 Task: Filter the search "javascript" by commits.
Action: Mouse moved to (749, 75)
Screenshot: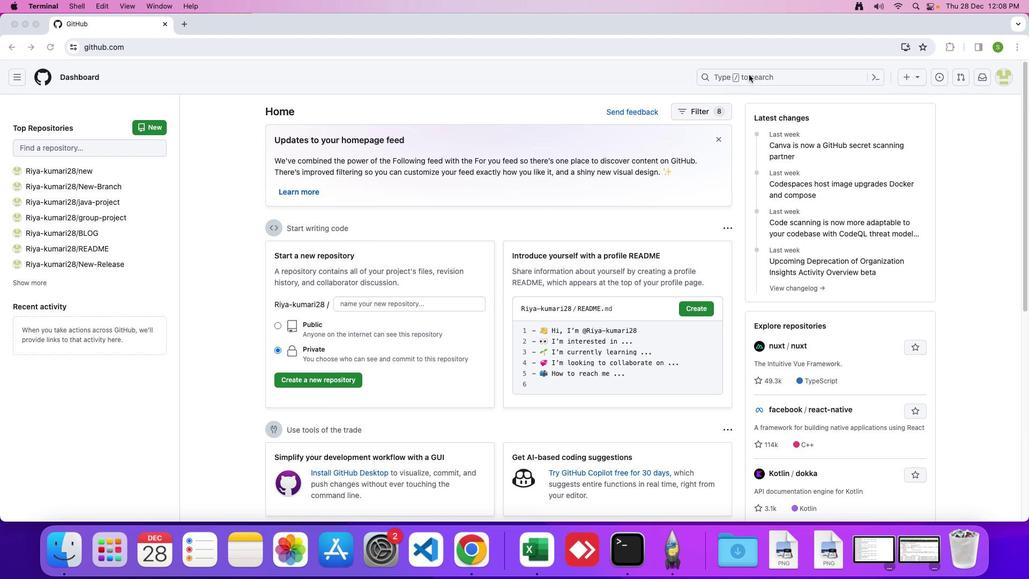 
Action: Mouse pressed left at (749, 75)
Screenshot: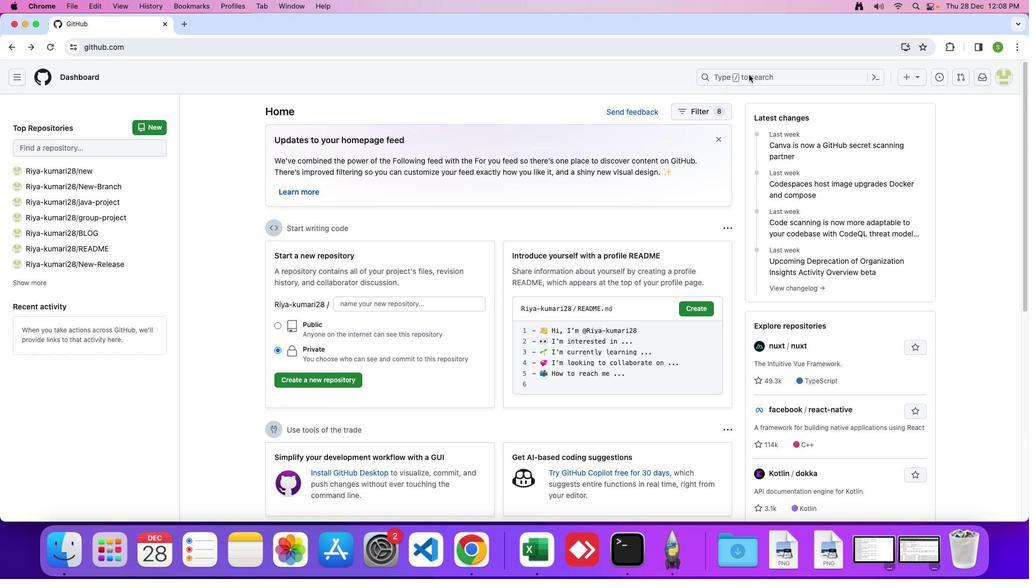 
Action: Mouse moved to (751, 76)
Screenshot: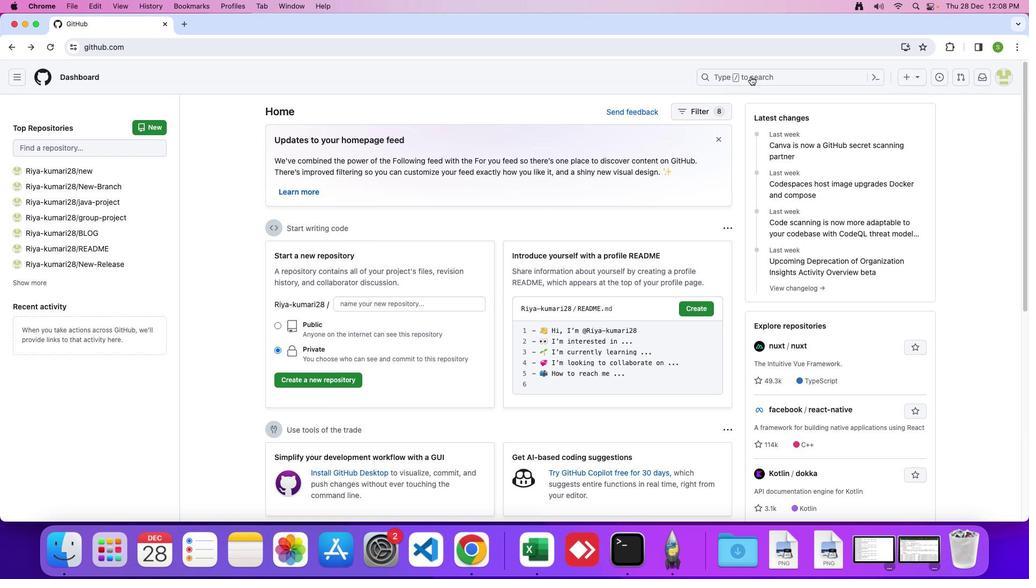 
Action: Mouse pressed left at (751, 76)
Screenshot: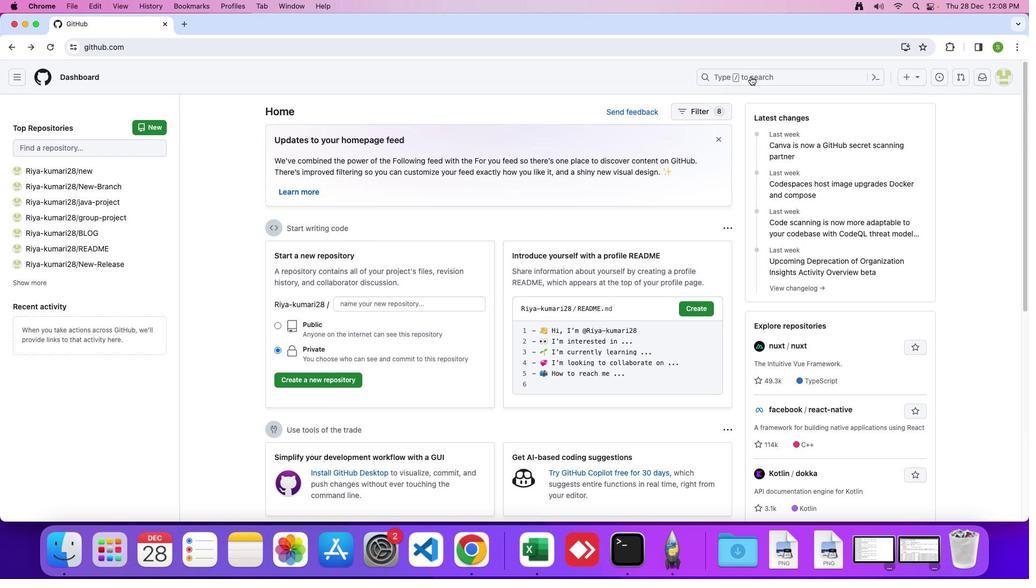
Action: Mouse moved to (658, 74)
Screenshot: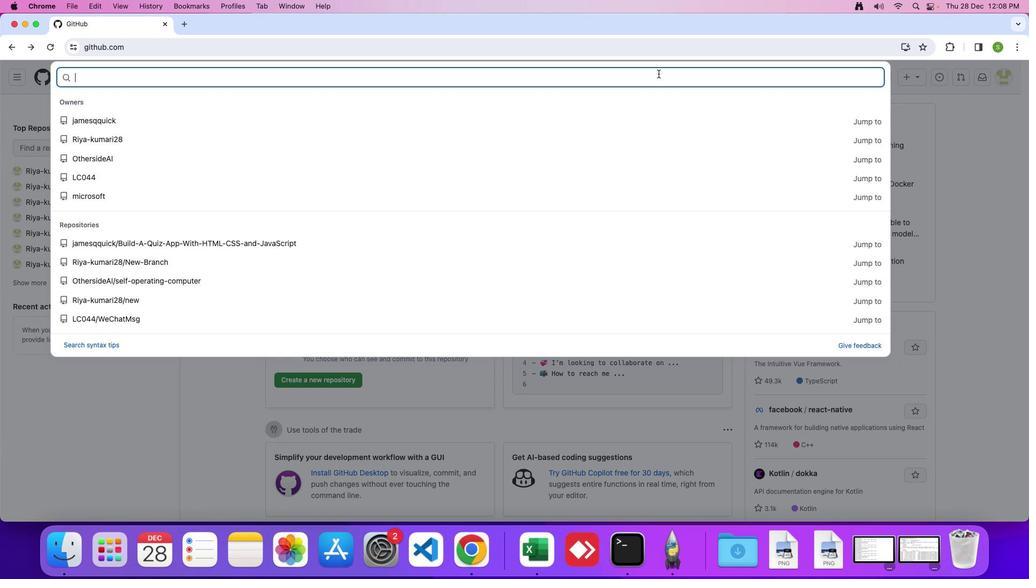 
Action: Key pressed 'J'Key.caps_lock'a''v''a''s''c''r''i''p''t'Key.enter
Screenshot: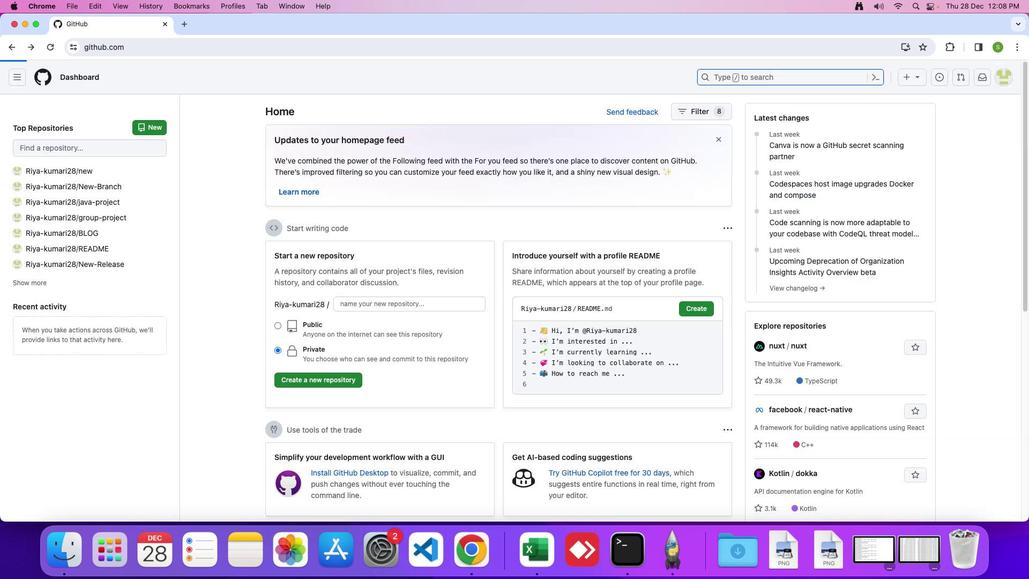 
Action: Mouse moved to (38, 236)
Screenshot: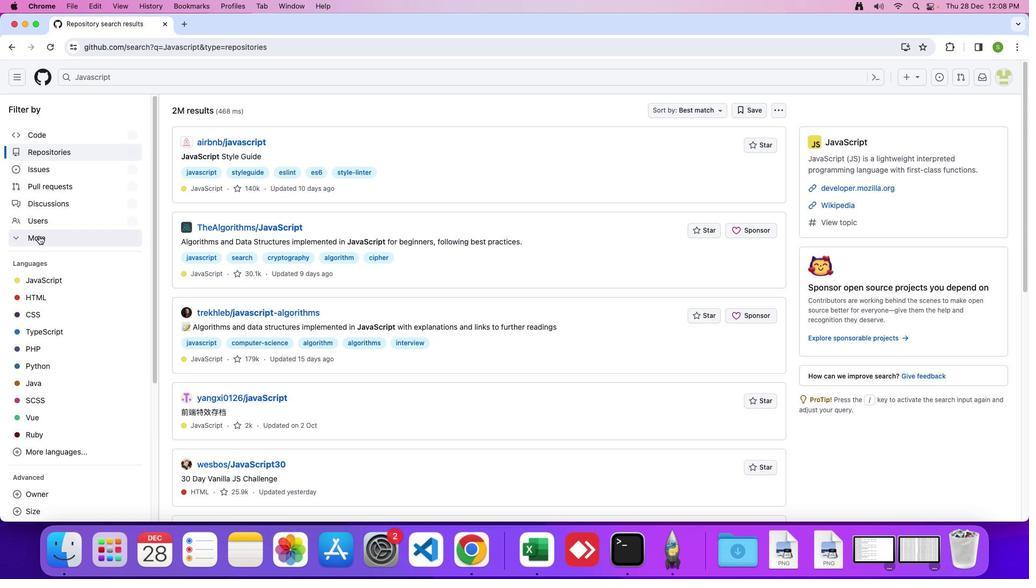 
Action: Mouse pressed left at (38, 236)
Screenshot: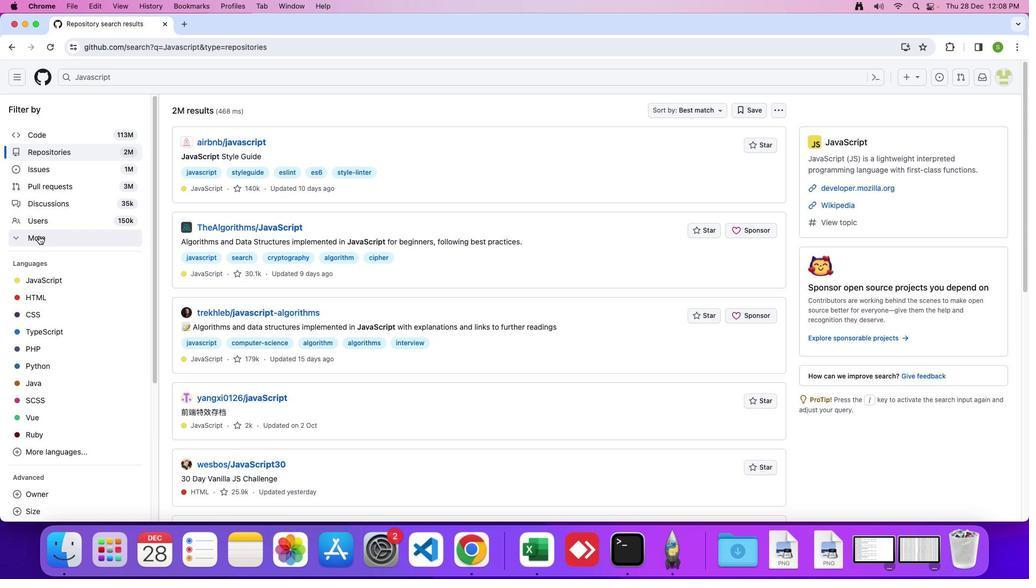 
Action: Mouse moved to (47, 239)
Screenshot: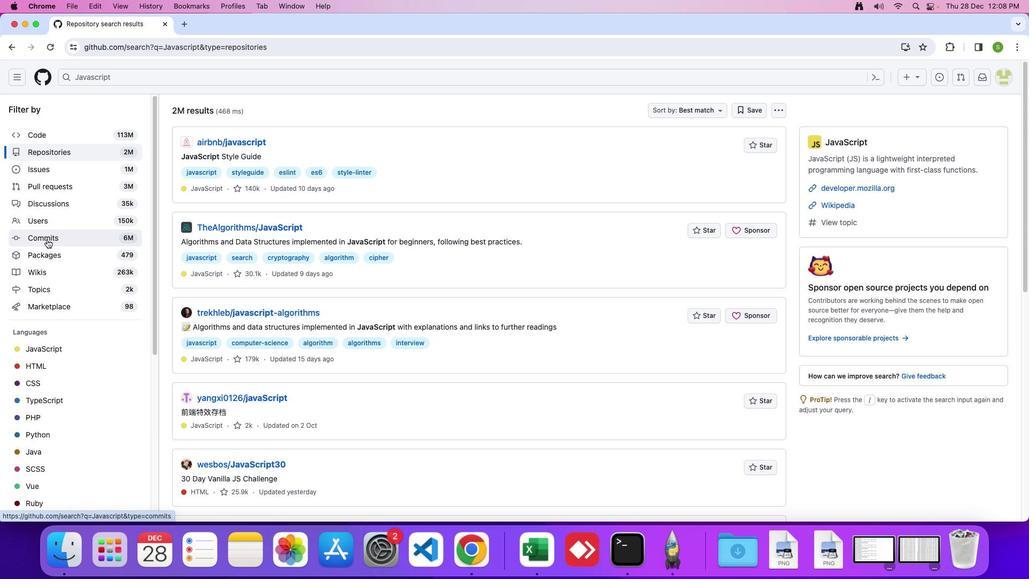 
Action: Mouse pressed left at (47, 239)
Screenshot: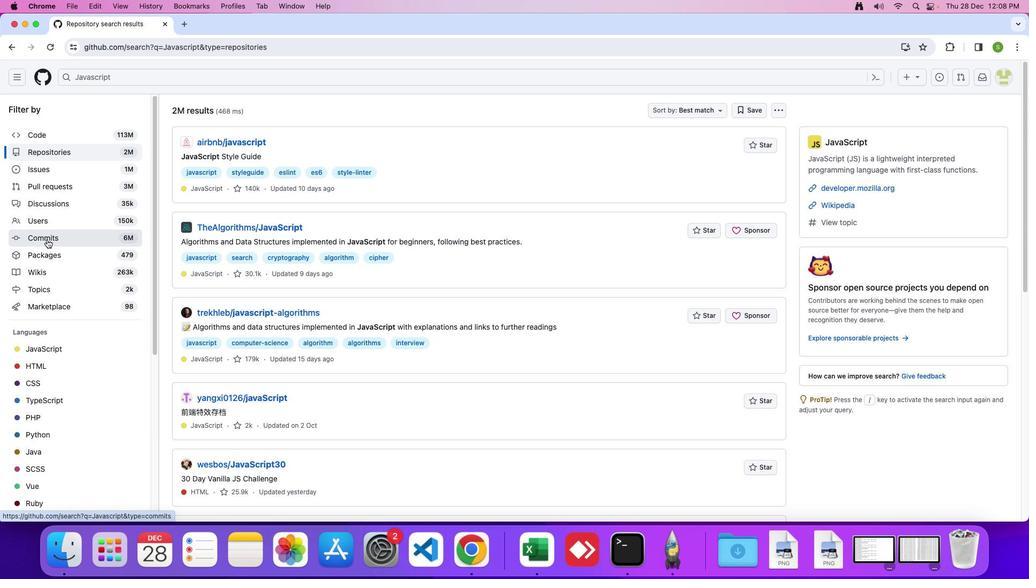 
Action: Mouse moved to (512, 302)
Screenshot: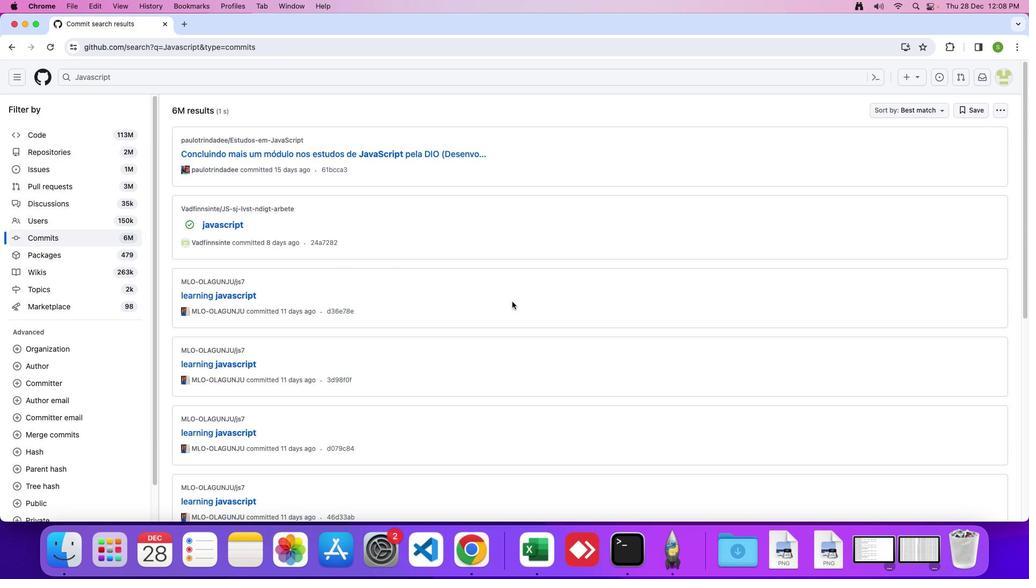
